 Task: Change conversion quality for Chromecast stream output to "Low (low quality and low bandwidth)".
Action: Mouse moved to (103, 11)
Screenshot: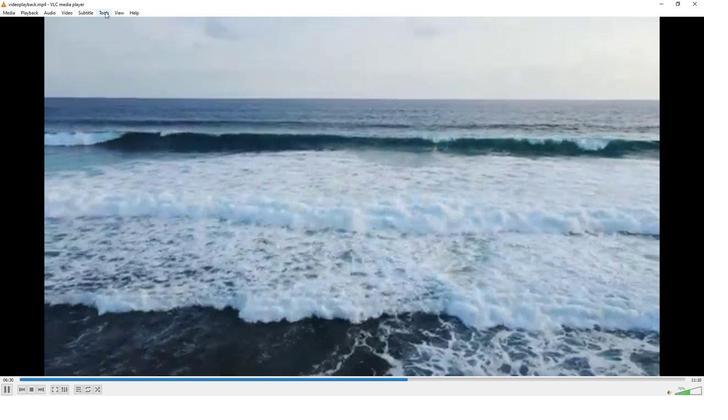 
Action: Mouse pressed left at (103, 11)
Screenshot: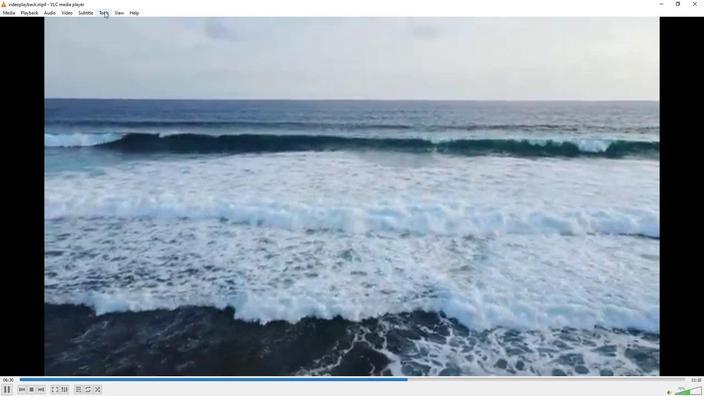 
Action: Mouse moved to (124, 97)
Screenshot: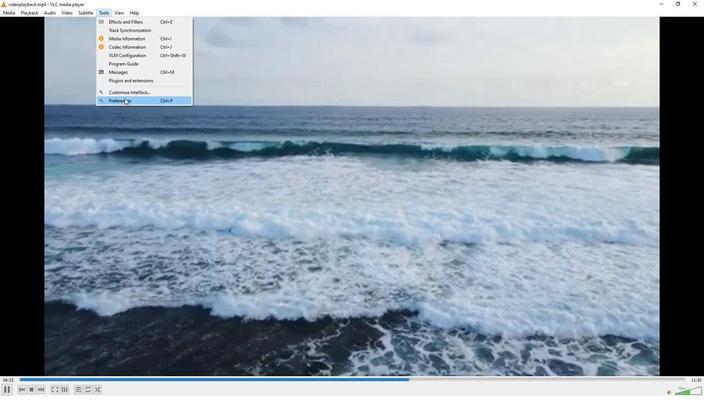 
Action: Mouse pressed left at (124, 97)
Screenshot: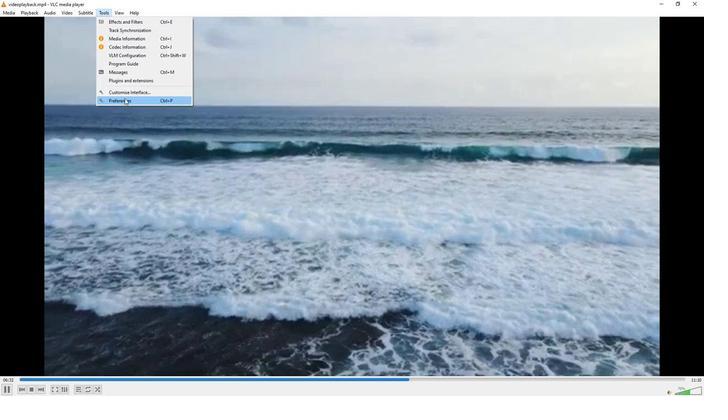 
Action: Mouse moved to (232, 321)
Screenshot: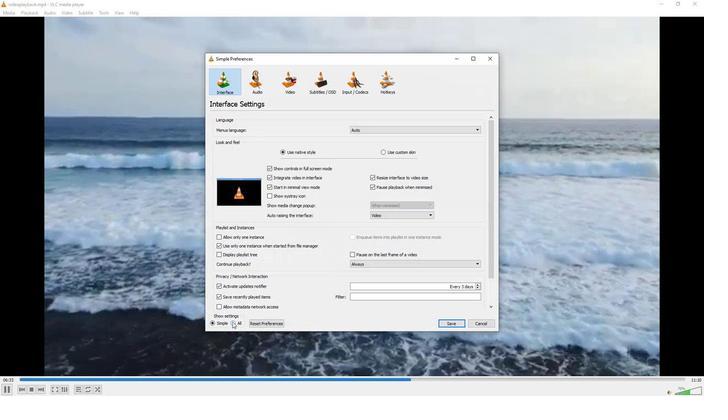 
Action: Mouse pressed left at (232, 321)
Screenshot: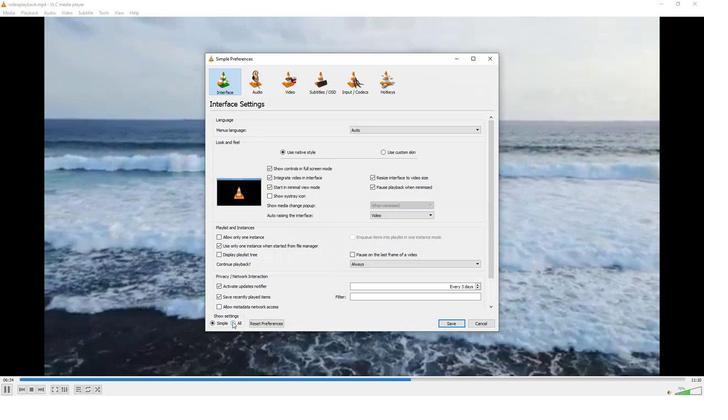 
Action: Mouse moved to (222, 246)
Screenshot: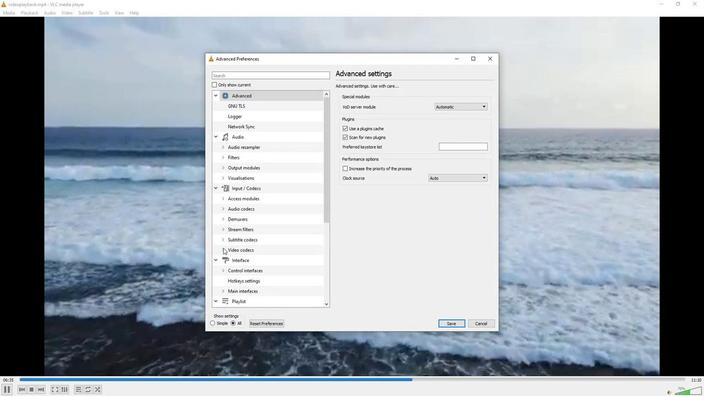 
Action: Mouse scrolled (222, 246) with delta (0, 0)
Screenshot: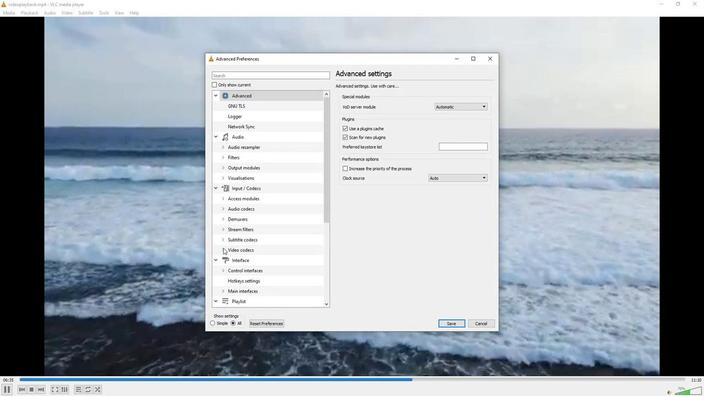 
Action: Mouse moved to (222, 244)
Screenshot: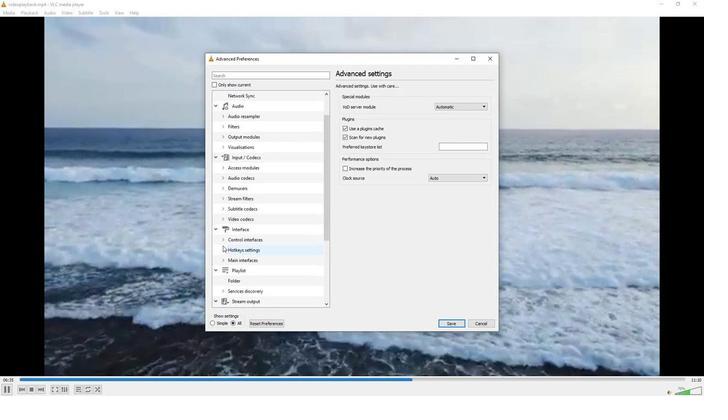 
Action: Mouse scrolled (222, 244) with delta (0, 0)
Screenshot: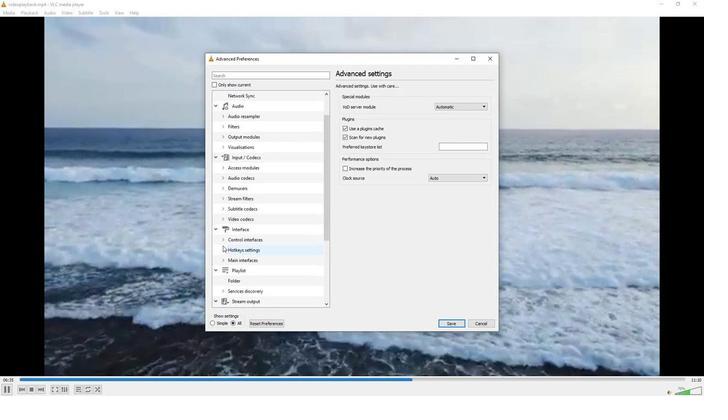 
Action: Mouse moved to (222, 293)
Screenshot: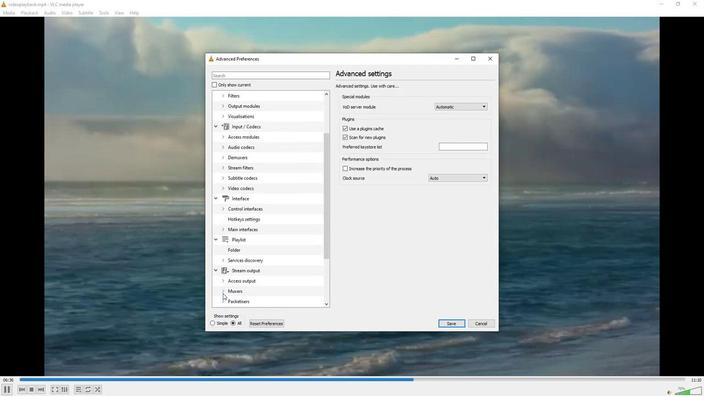 
Action: Mouse pressed left at (222, 293)
Screenshot: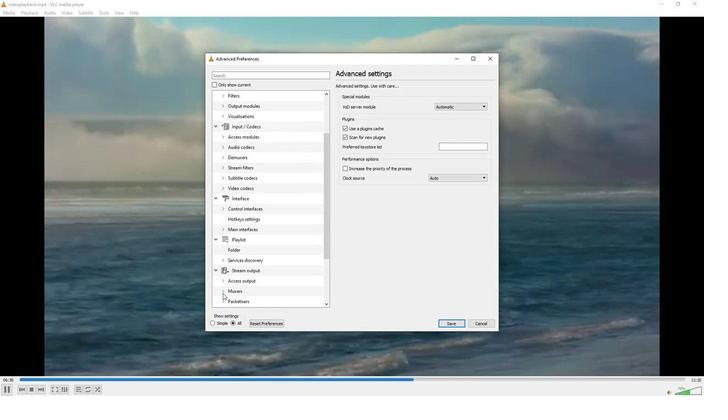 
Action: Mouse moved to (231, 271)
Screenshot: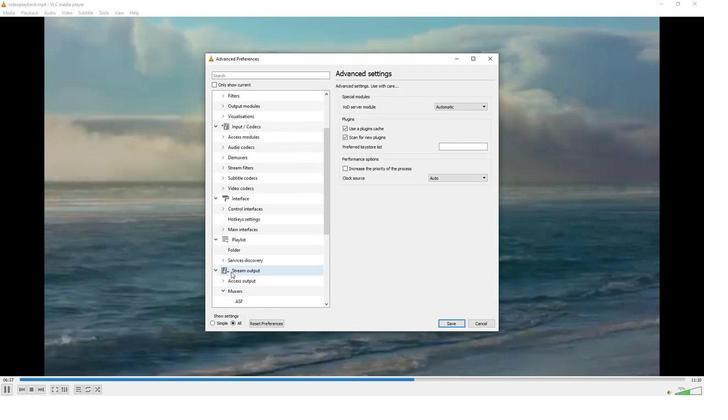 
Action: Mouse scrolled (231, 271) with delta (0, 0)
Screenshot: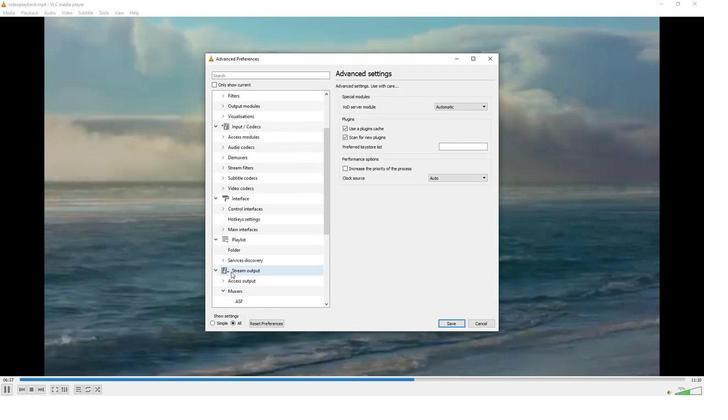 
Action: Mouse moved to (231, 270)
Screenshot: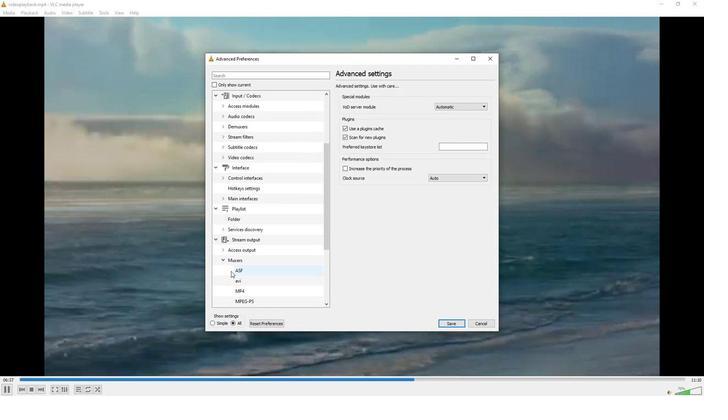
Action: Mouse scrolled (231, 270) with delta (0, 0)
Screenshot: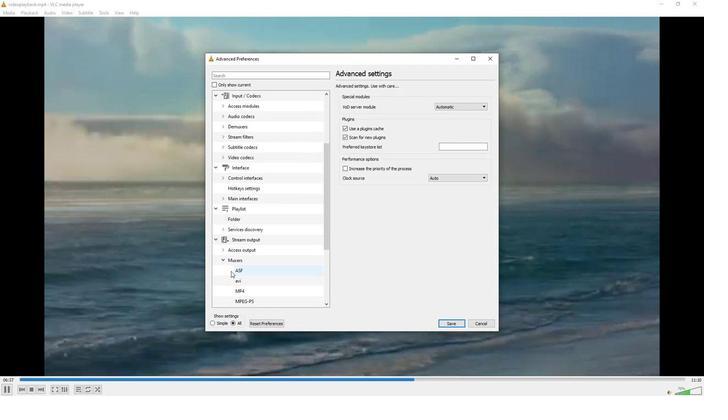 
Action: Mouse moved to (232, 248)
Screenshot: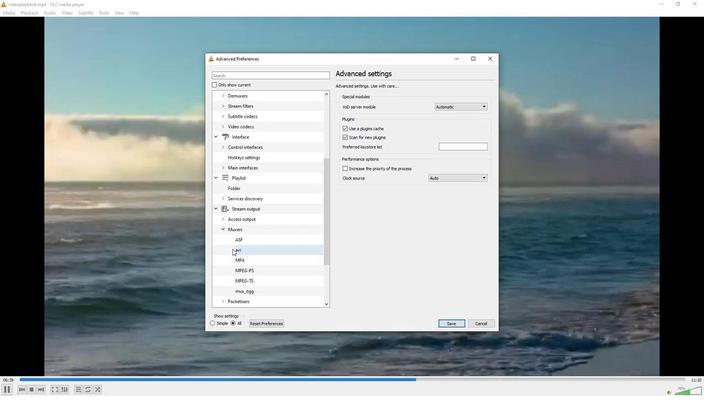 
Action: Mouse scrolled (232, 248) with delta (0, 0)
Screenshot: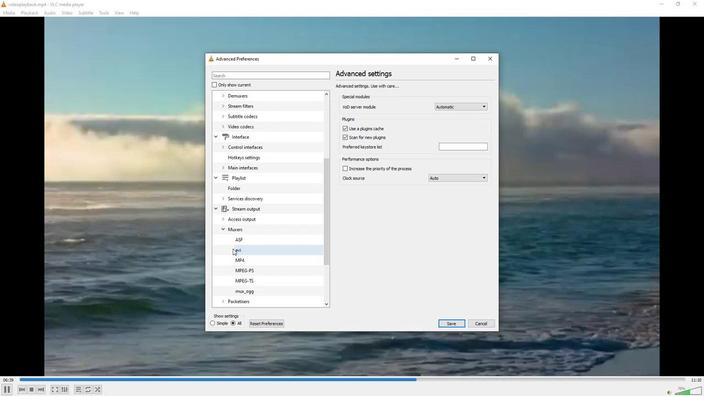 
Action: Mouse moved to (221, 278)
Screenshot: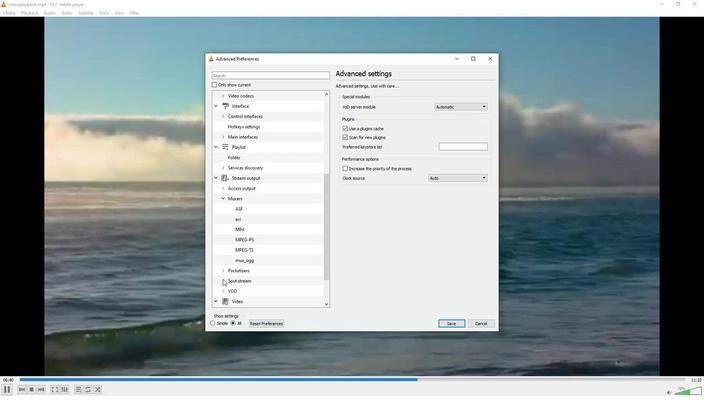 
Action: Mouse pressed left at (221, 278)
Screenshot: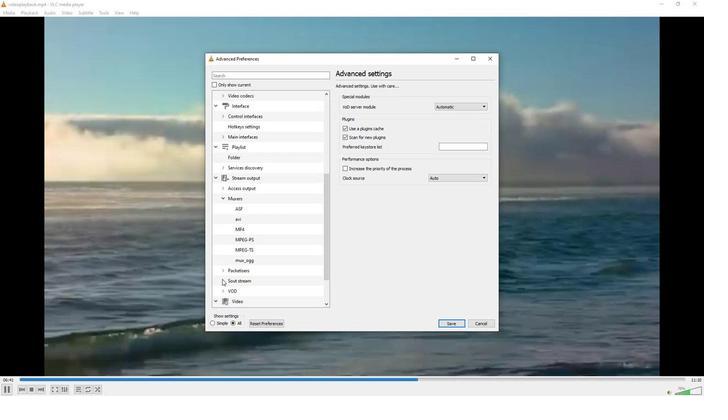 
Action: Mouse moved to (245, 288)
Screenshot: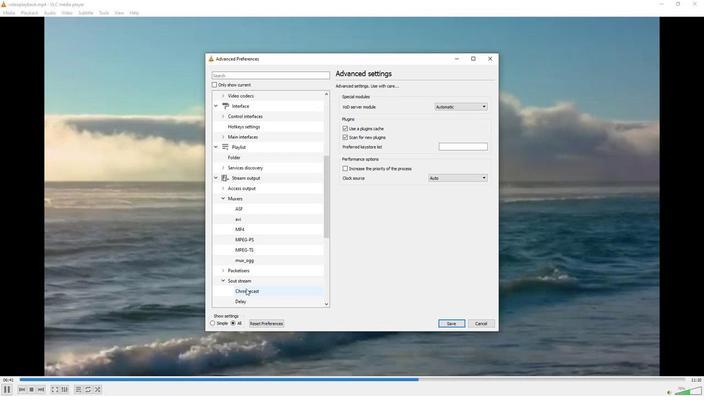 
Action: Mouse pressed left at (245, 288)
Screenshot: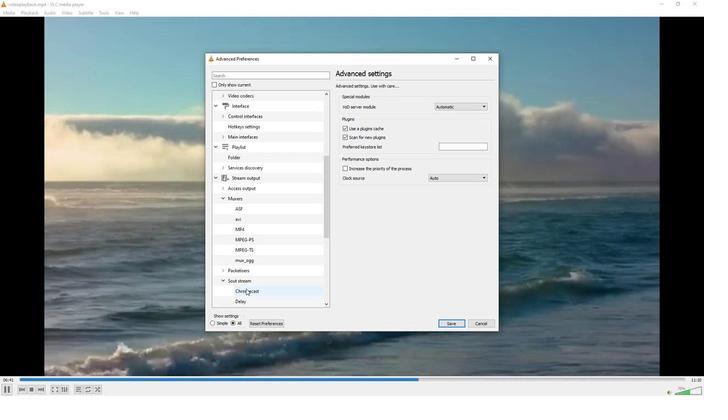 
Action: Mouse moved to (487, 114)
Screenshot: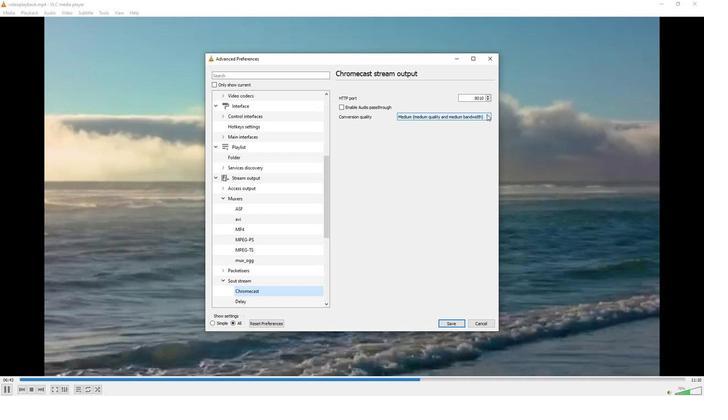 
Action: Mouse pressed left at (487, 114)
Screenshot: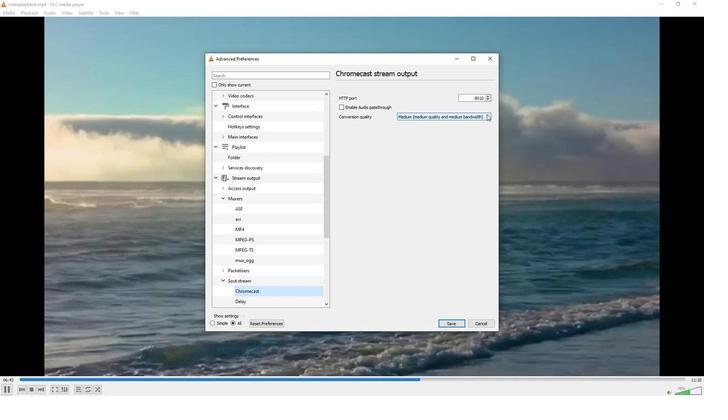 
Action: Mouse moved to (425, 130)
Screenshot: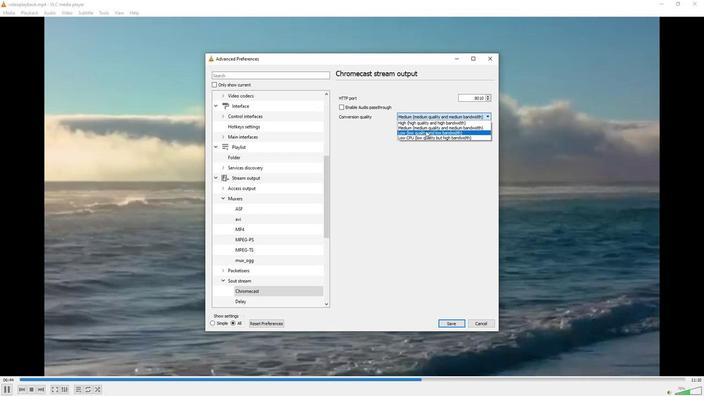 
Action: Mouse pressed left at (425, 130)
Screenshot: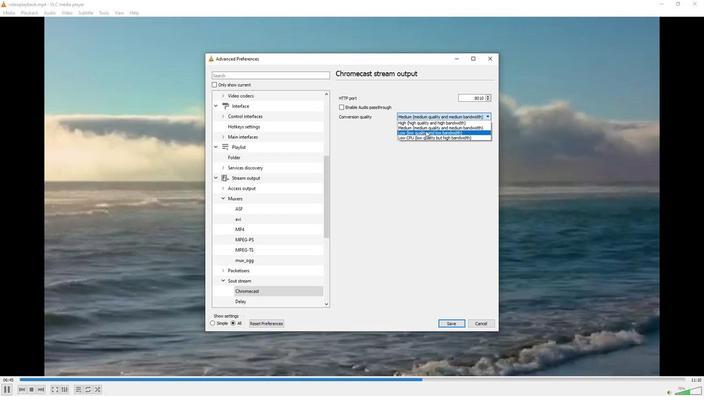 
Action: Mouse moved to (371, 222)
Screenshot: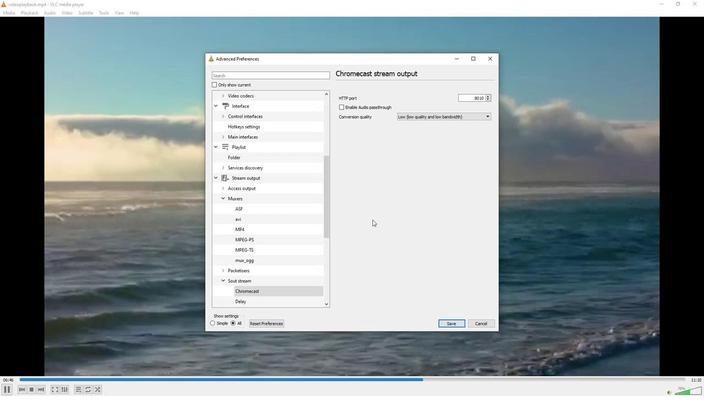 
